 Task: Set the default behavior for notifications permission to "Use quieter messaging".
Action: Mouse moved to (1055, 31)
Screenshot: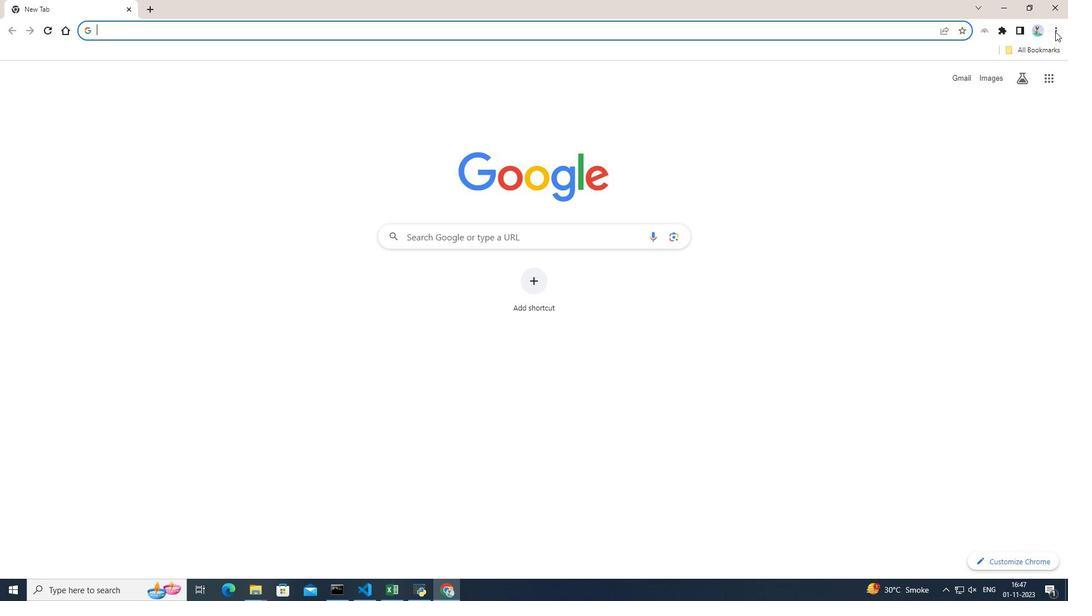 
Action: Mouse pressed left at (1055, 31)
Screenshot: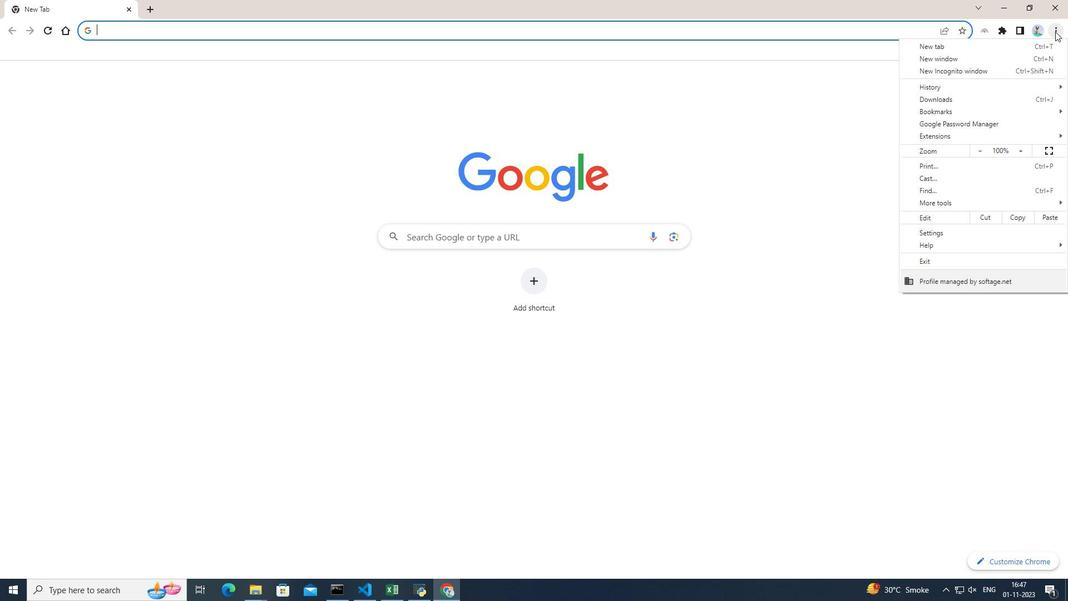 
Action: Mouse moved to (925, 234)
Screenshot: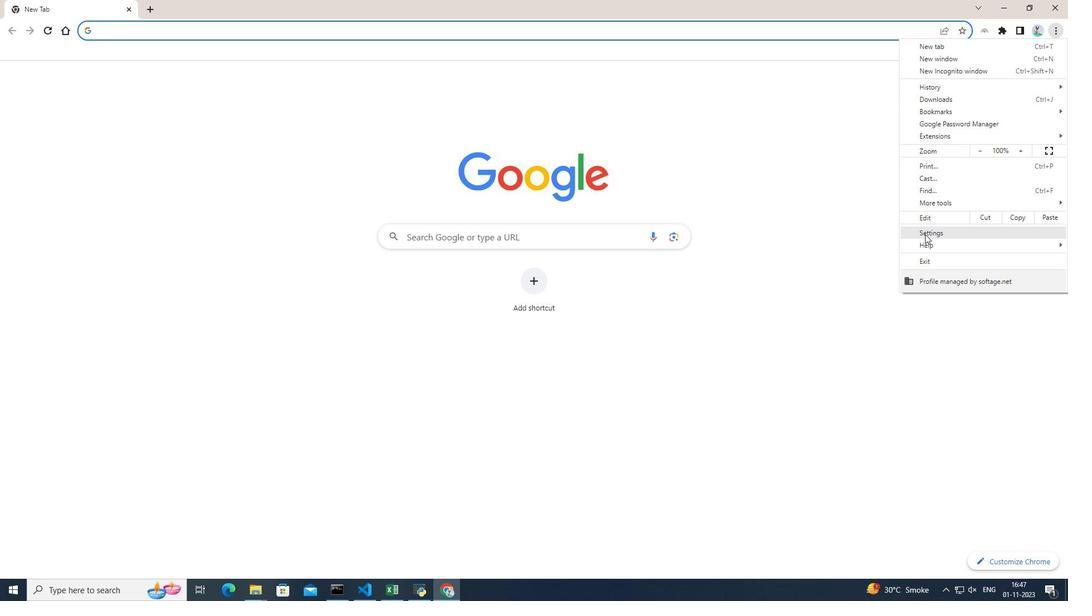 
Action: Mouse pressed left at (925, 234)
Screenshot: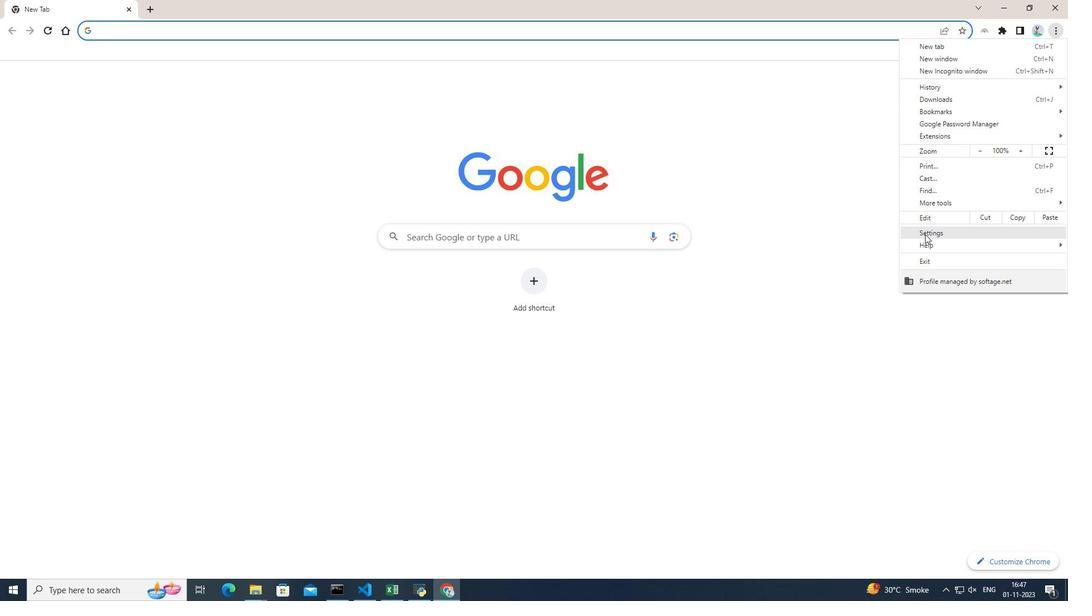 
Action: Mouse moved to (49, 132)
Screenshot: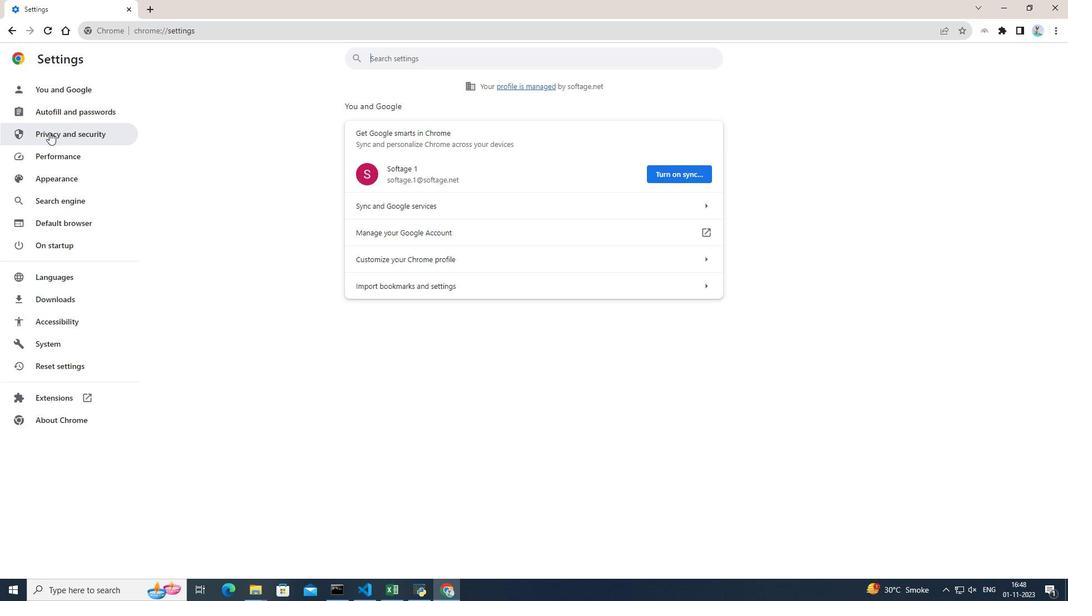 
Action: Mouse pressed left at (49, 132)
Screenshot: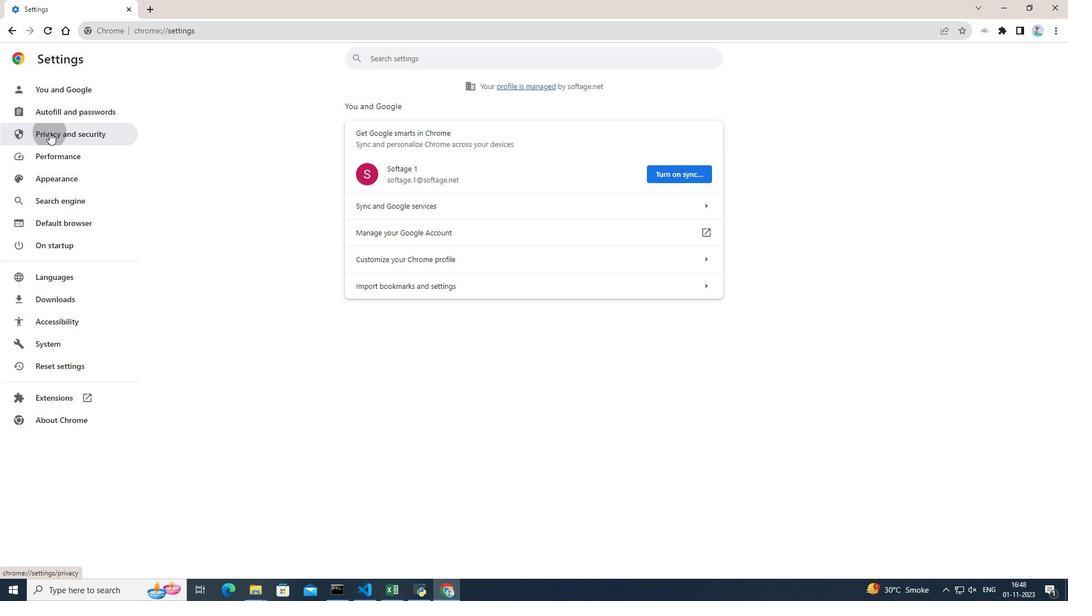 
Action: Mouse moved to (488, 346)
Screenshot: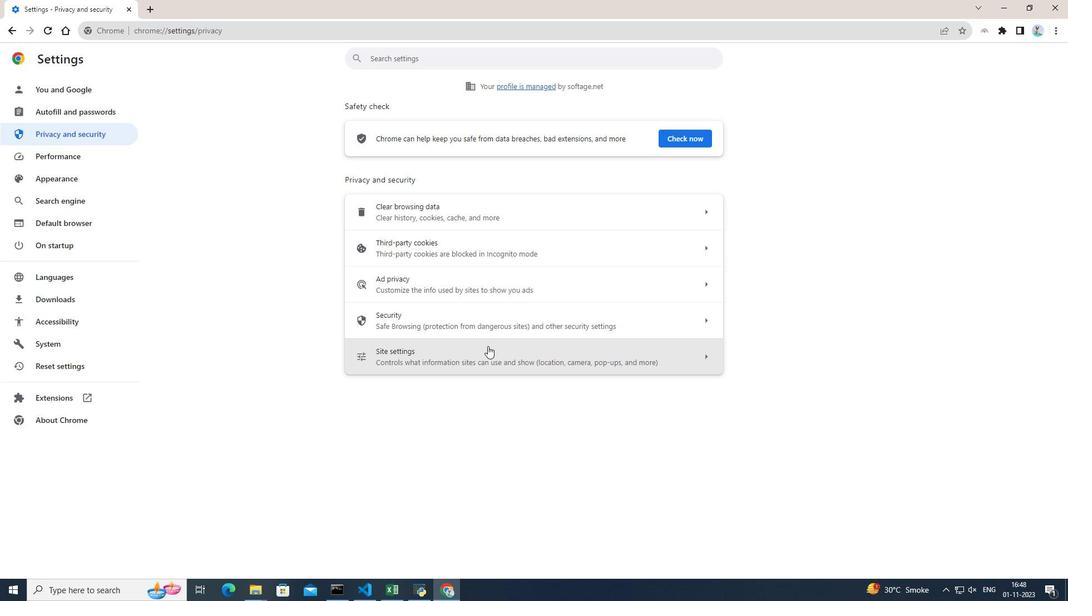 
Action: Mouse pressed left at (488, 346)
Screenshot: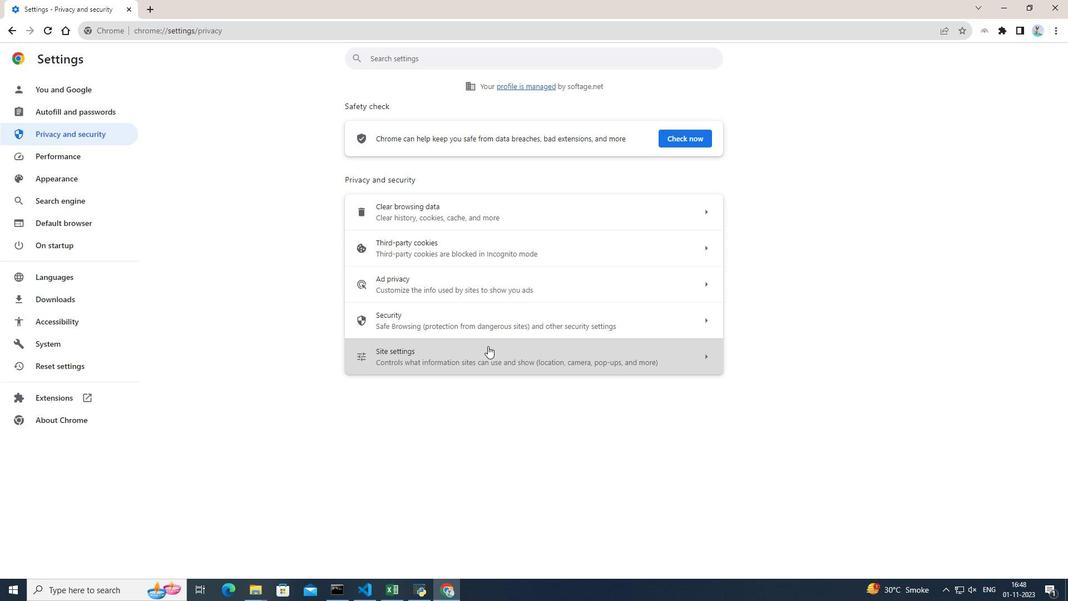 
Action: Mouse moved to (485, 342)
Screenshot: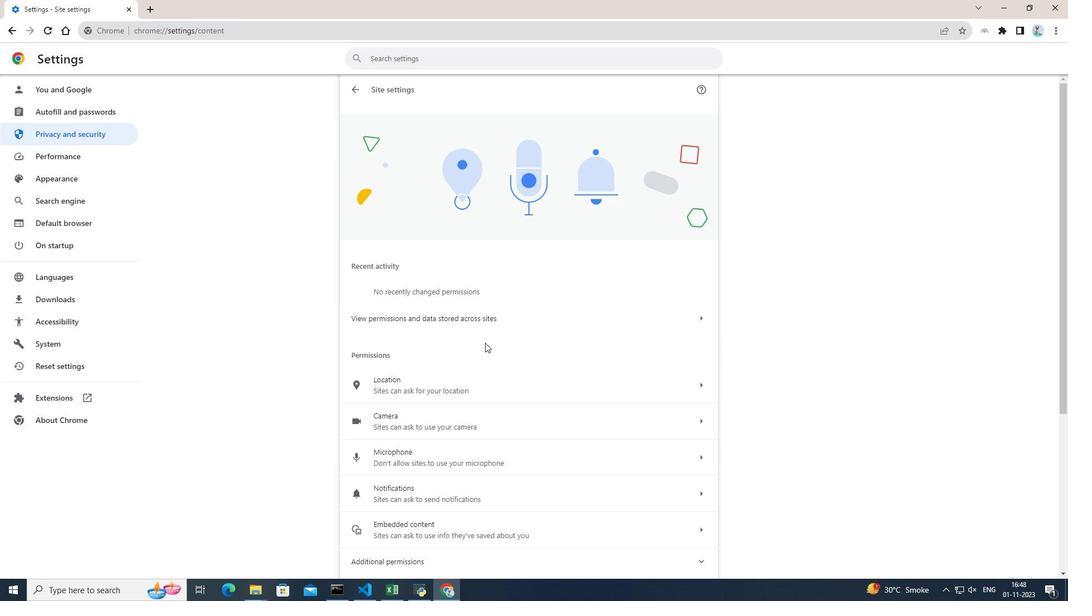 
Action: Mouse scrolled (485, 342) with delta (0, 0)
Screenshot: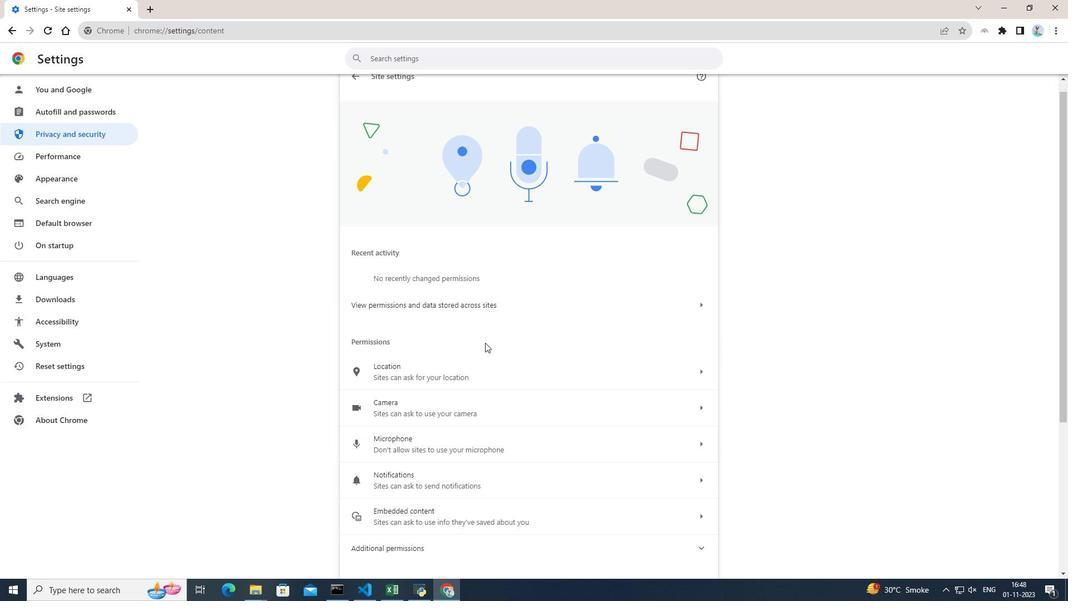 
Action: Mouse scrolled (485, 342) with delta (0, 0)
Screenshot: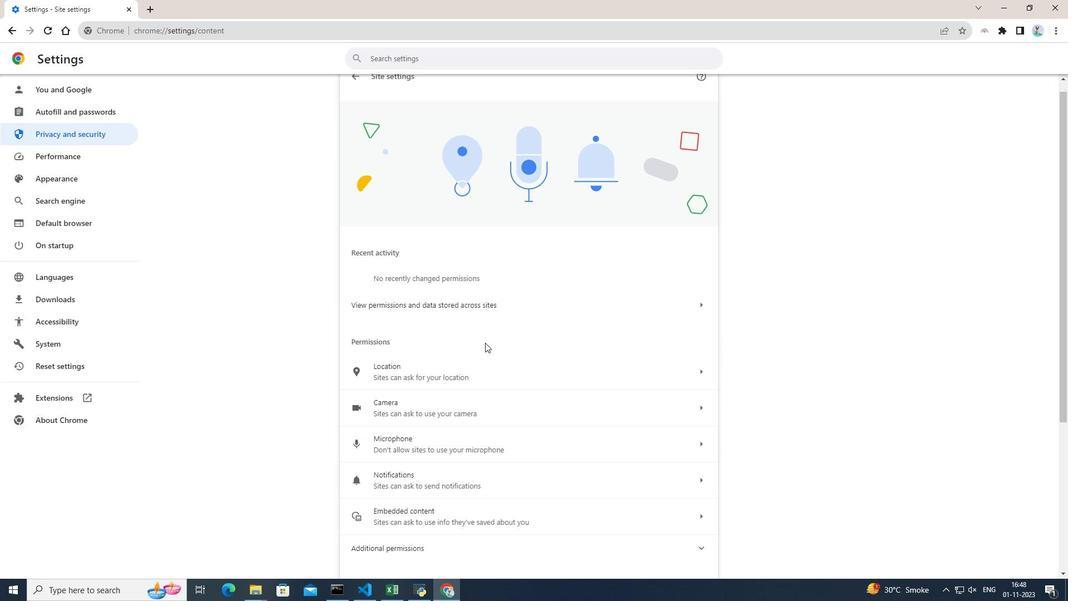 
Action: Mouse scrolled (485, 342) with delta (0, 0)
Screenshot: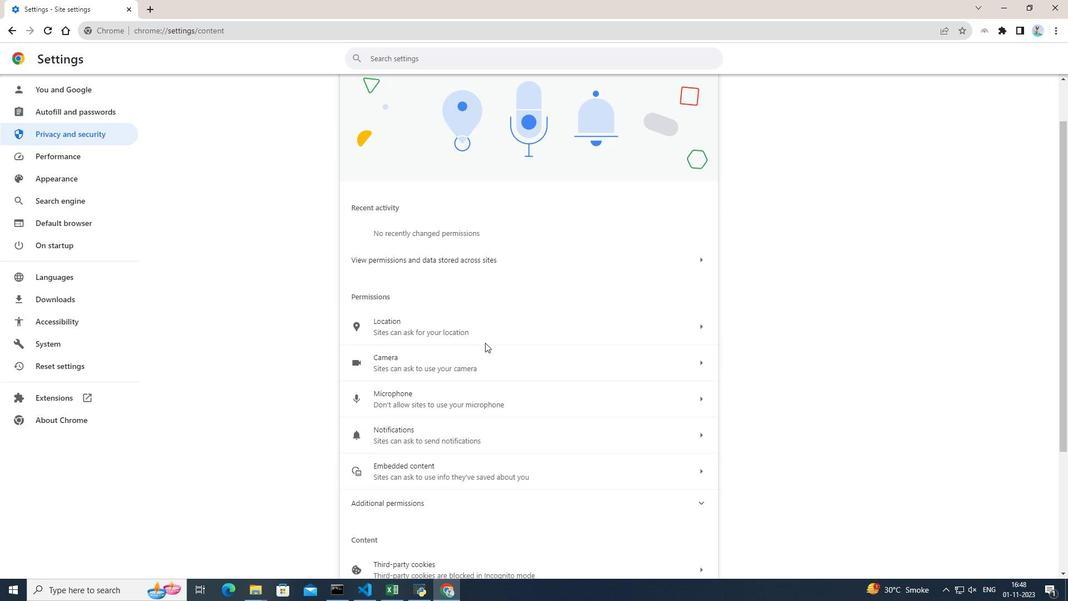 
Action: Mouse moved to (485, 325)
Screenshot: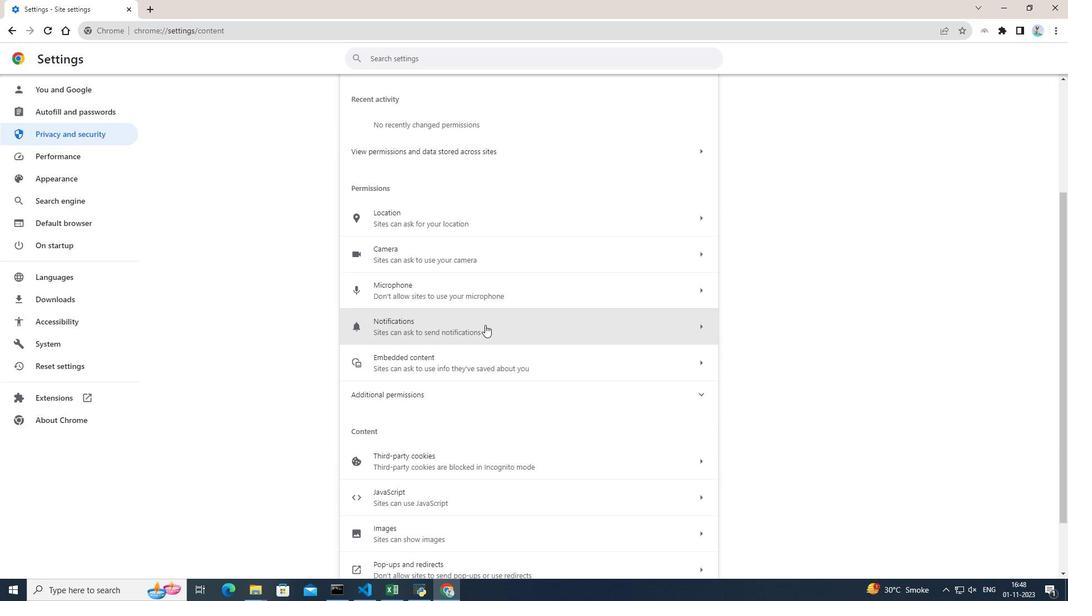 
Action: Mouse pressed left at (485, 325)
Screenshot: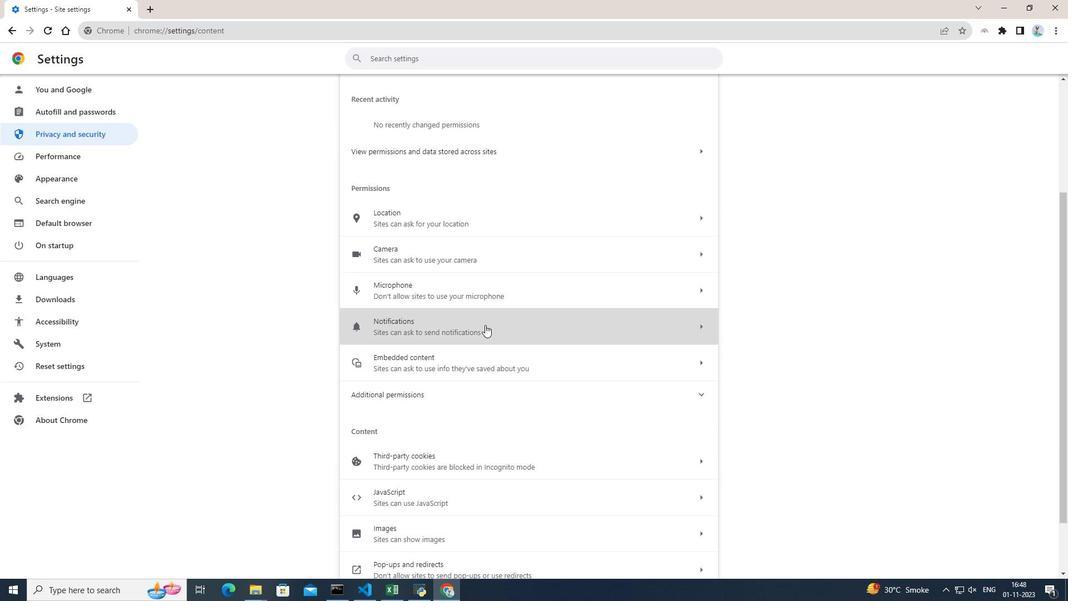
Action: Mouse moved to (357, 218)
Screenshot: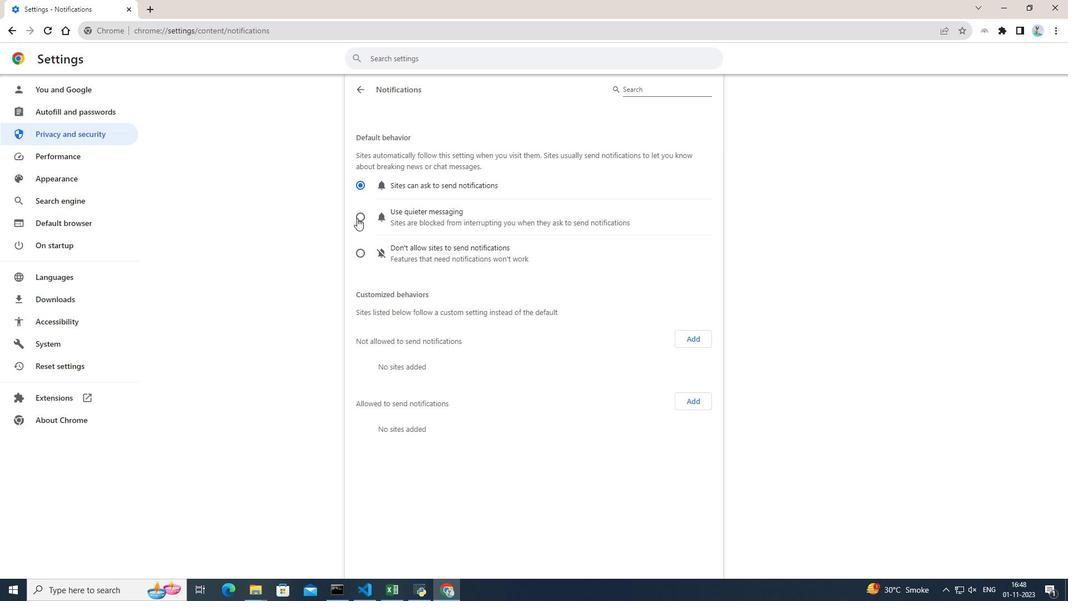 
Action: Mouse pressed left at (357, 218)
Screenshot: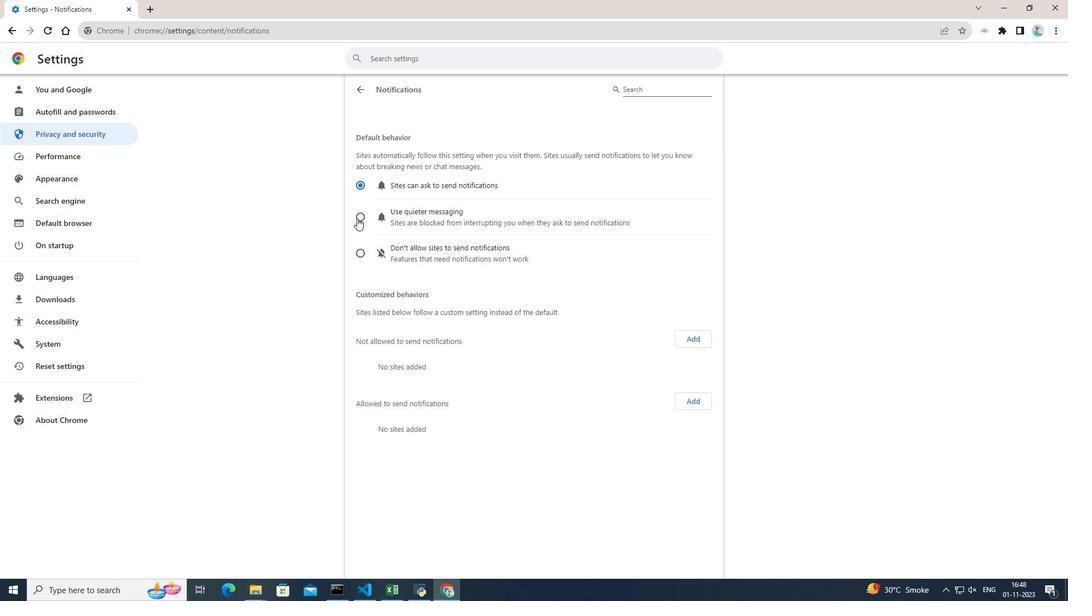 
Action: Mouse moved to (759, 237)
Screenshot: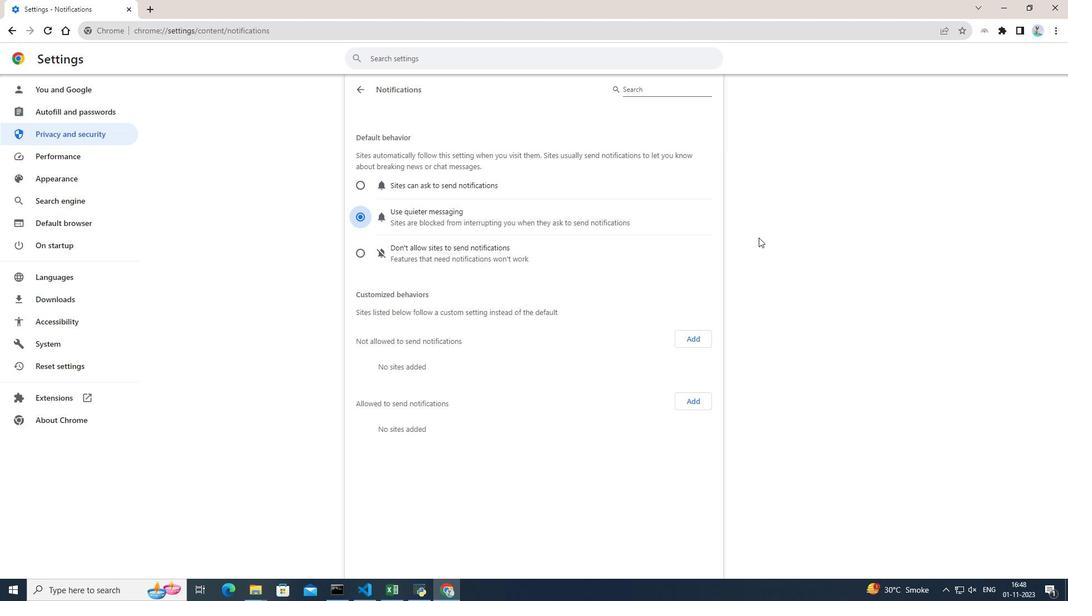 
